 Task: Look for products in the category "Mozzarella" from Belgioioso only.
Action: Mouse moved to (686, 244)
Screenshot: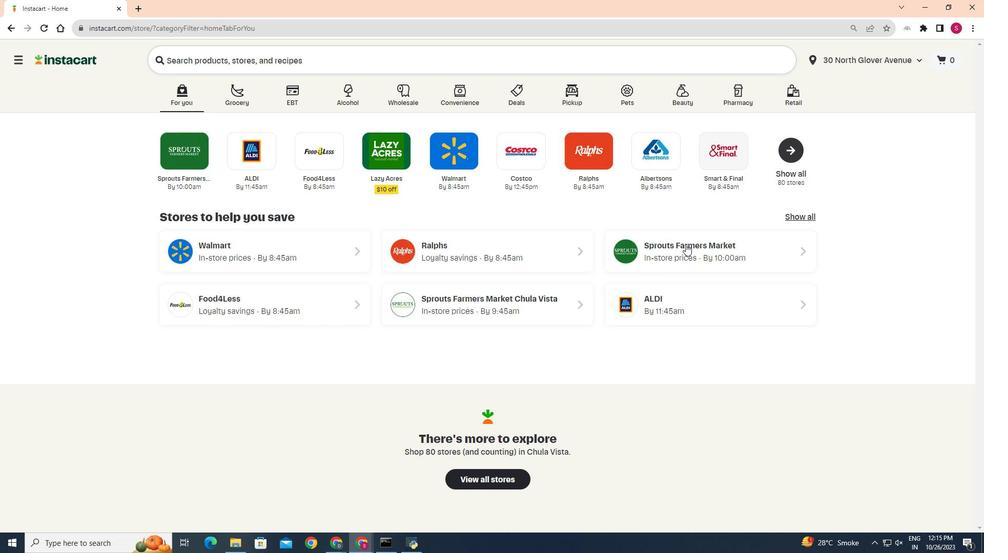 
Action: Mouse pressed left at (686, 244)
Screenshot: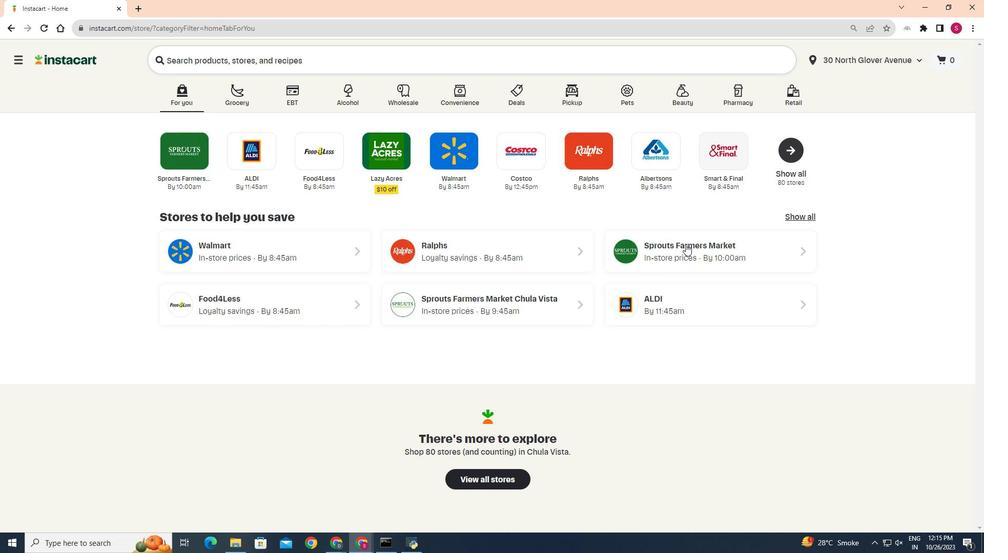 
Action: Mouse moved to (38, 434)
Screenshot: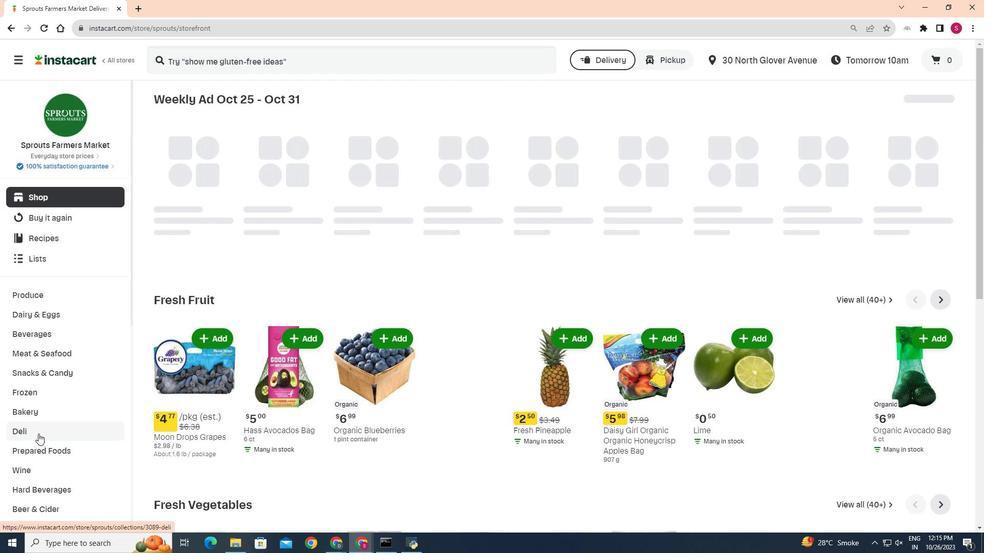 
Action: Mouse pressed left at (38, 434)
Screenshot: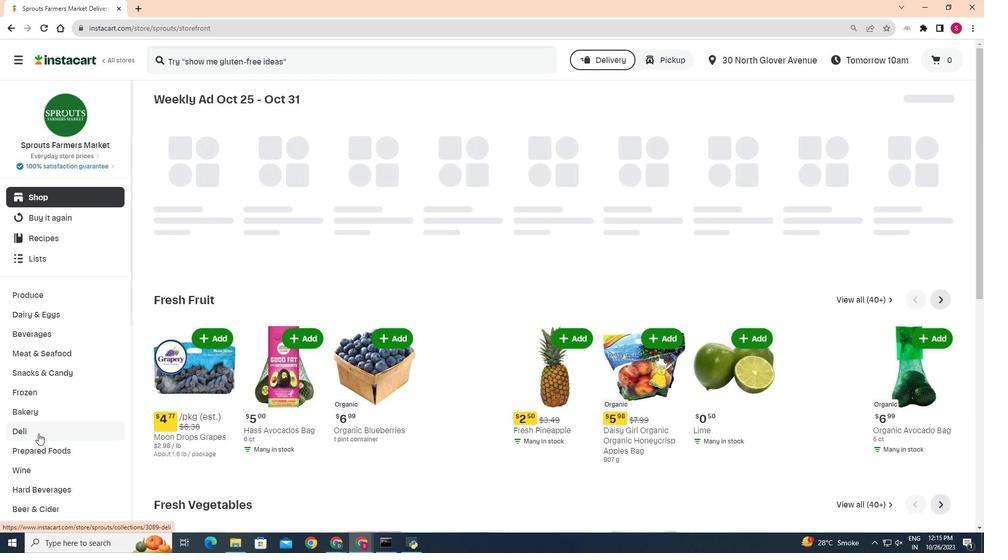 
Action: Mouse moved to (270, 125)
Screenshot: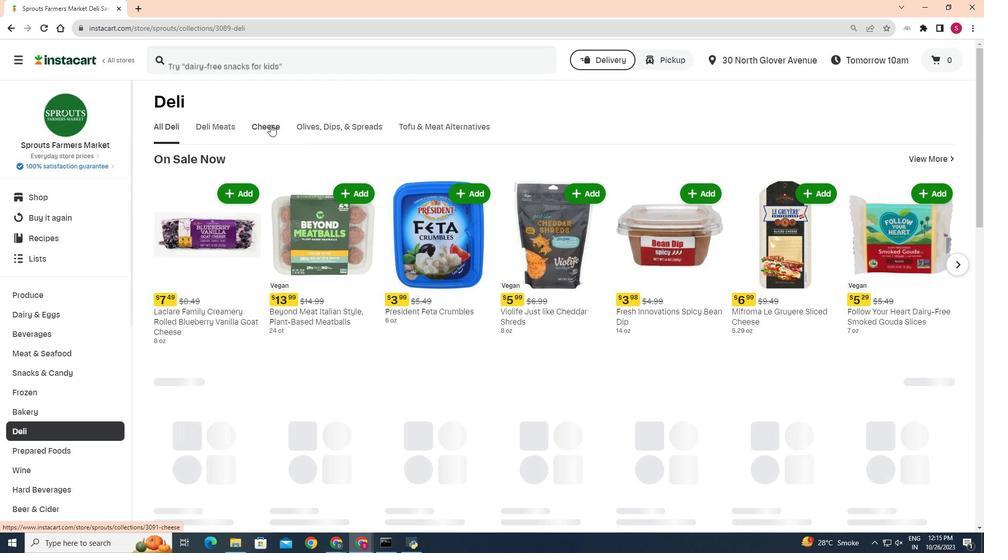 
Action: Mouse pressed left at (270, 125)
Screenshot: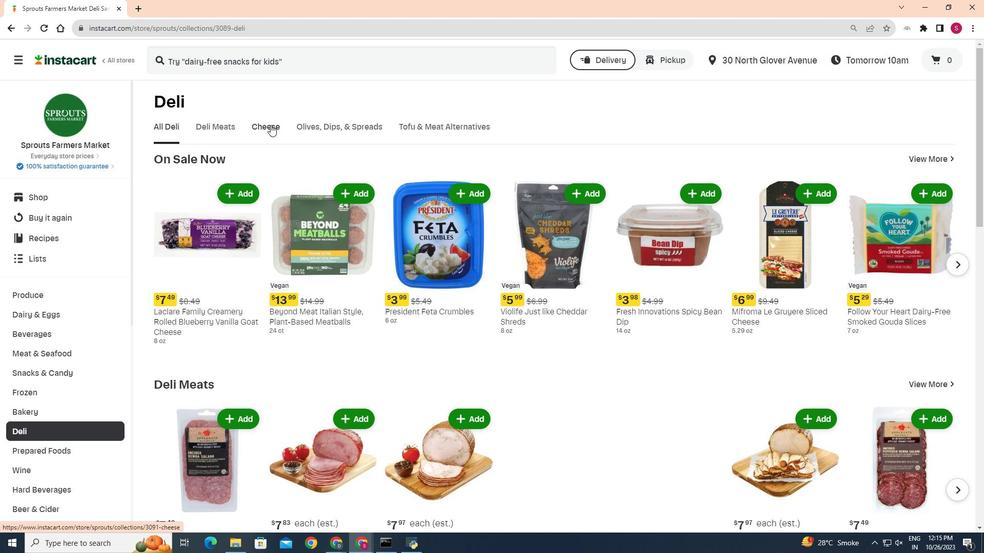 
Action: Mouse moved to (402, 166)
Screenshot: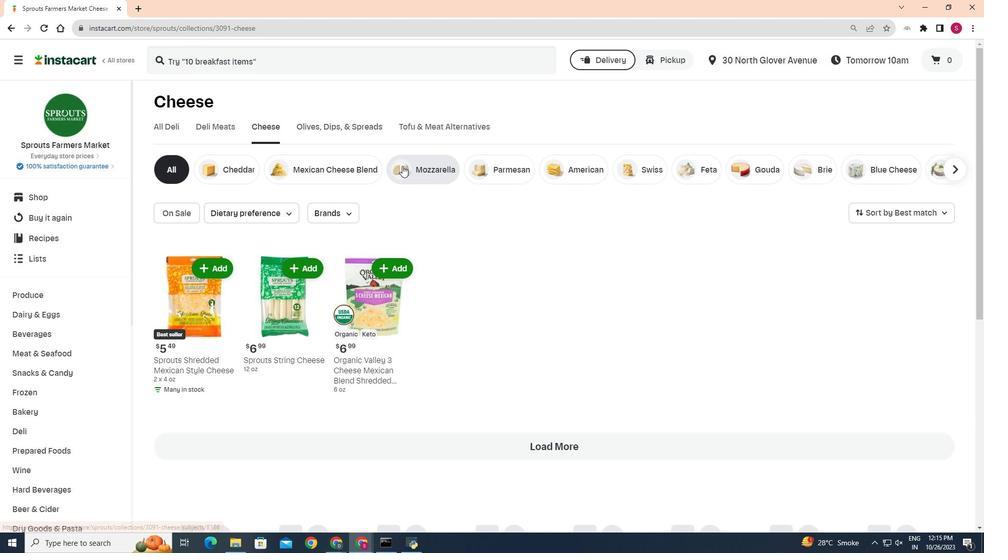 
Action: Mouse pressed left at (402, 166)
Screenshot: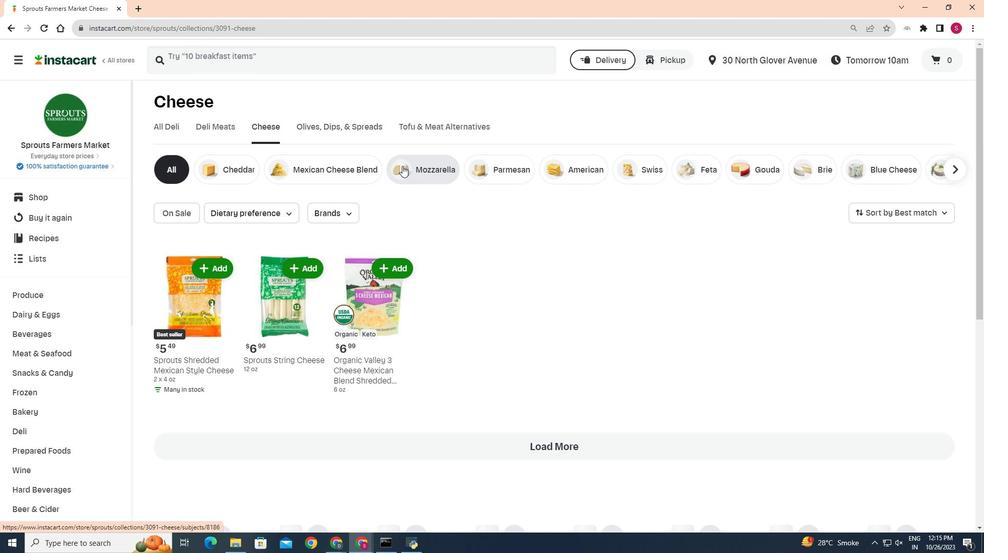 
Action: Mouse moved to (345, 207)
Screenshot: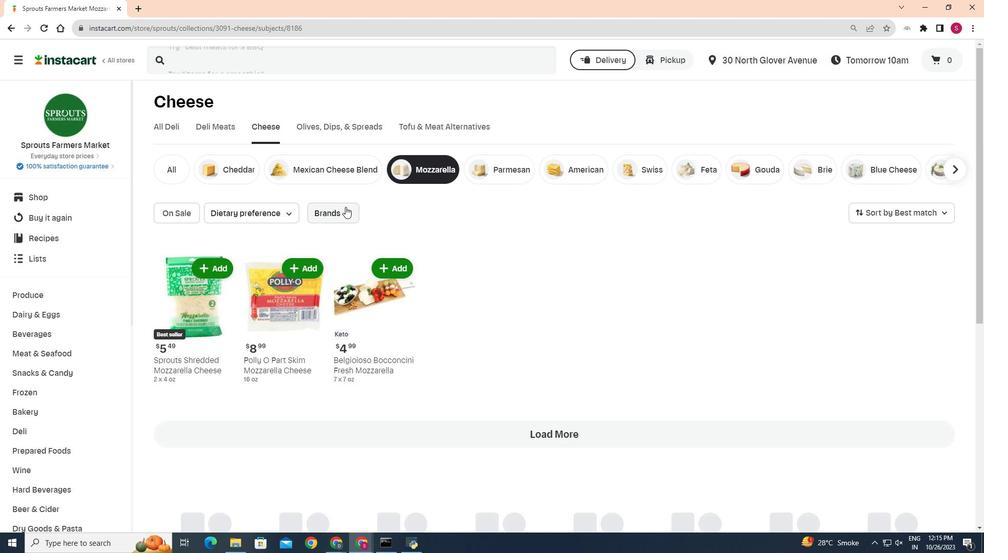 
Action: Mouse pressed left at (345, 207)
Screenshot: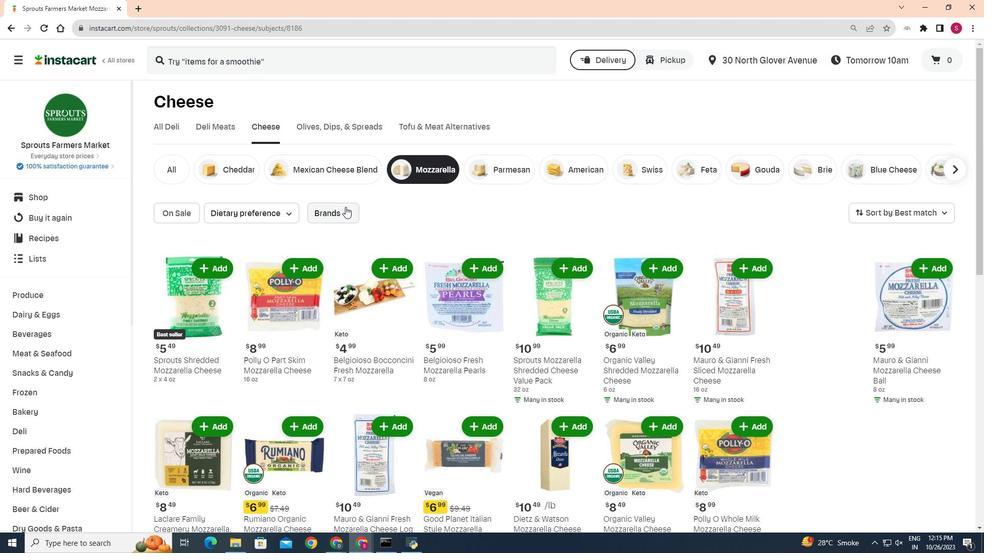 
Action: Mouse moved to (317, 262)
Screenshot: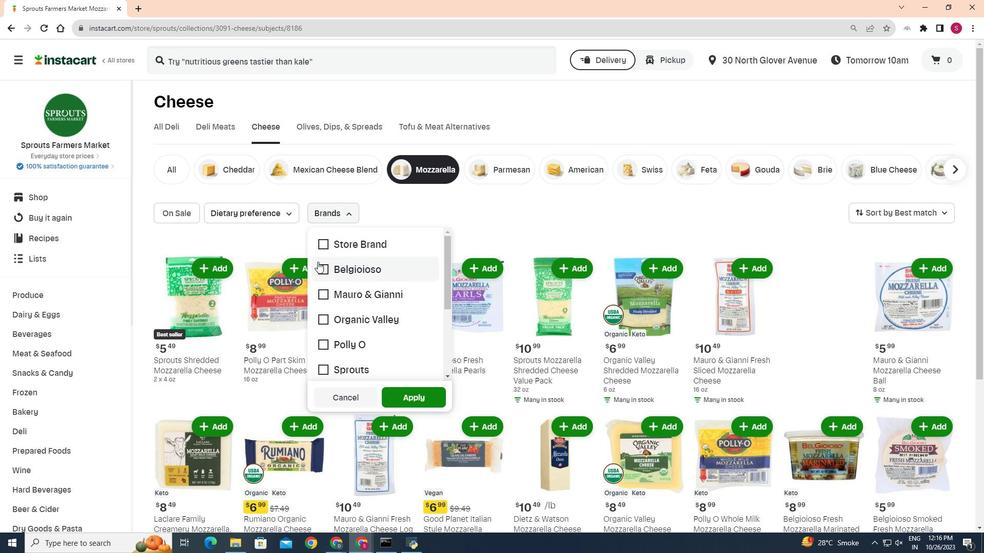 
Action: Mouse pressed left at (317, 262)
Screenshot: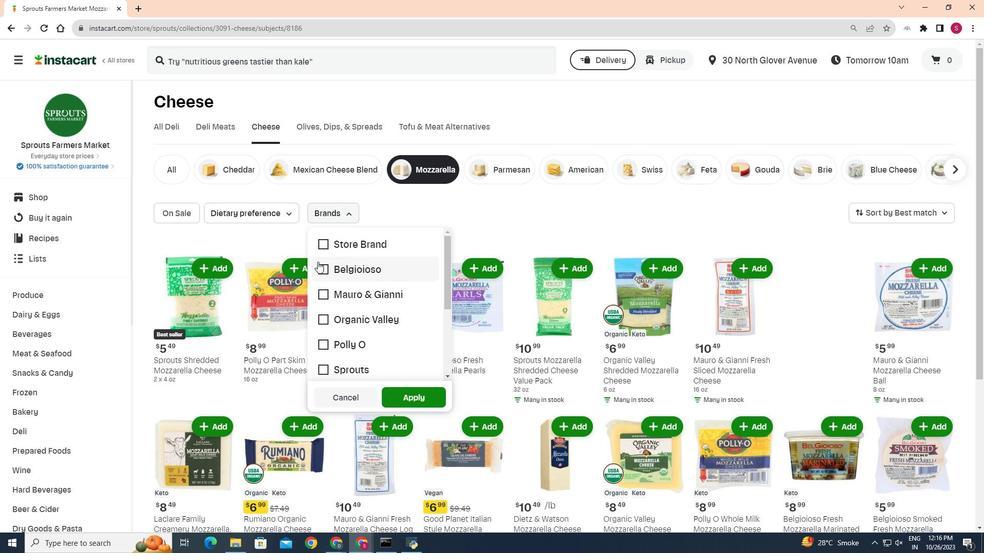 
Action: Mouse moved to (409, 394)
Screenshot: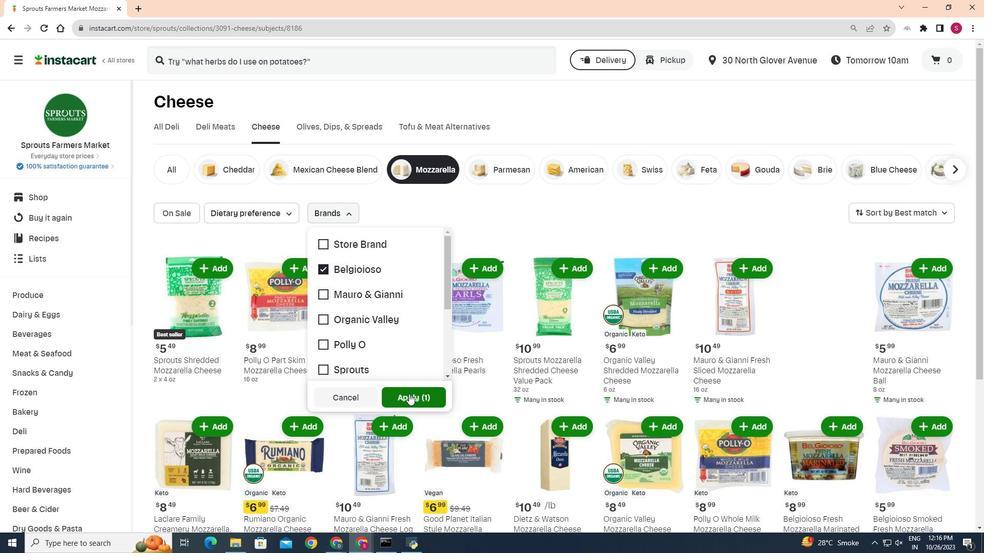 
Action: Mouse pressed left at (409, 394)
Screenshot: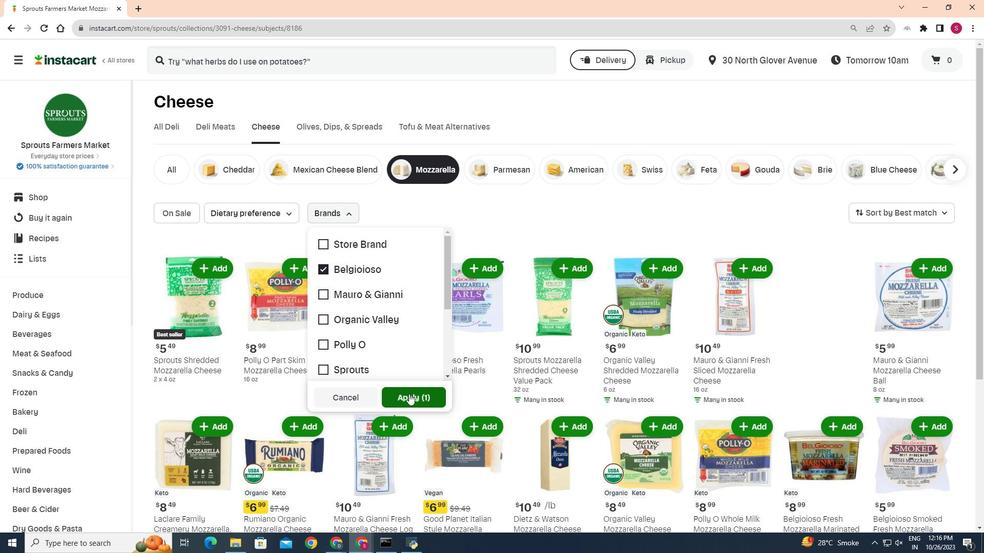 
Action: Mouse moved to (456, 250)
Screenshot: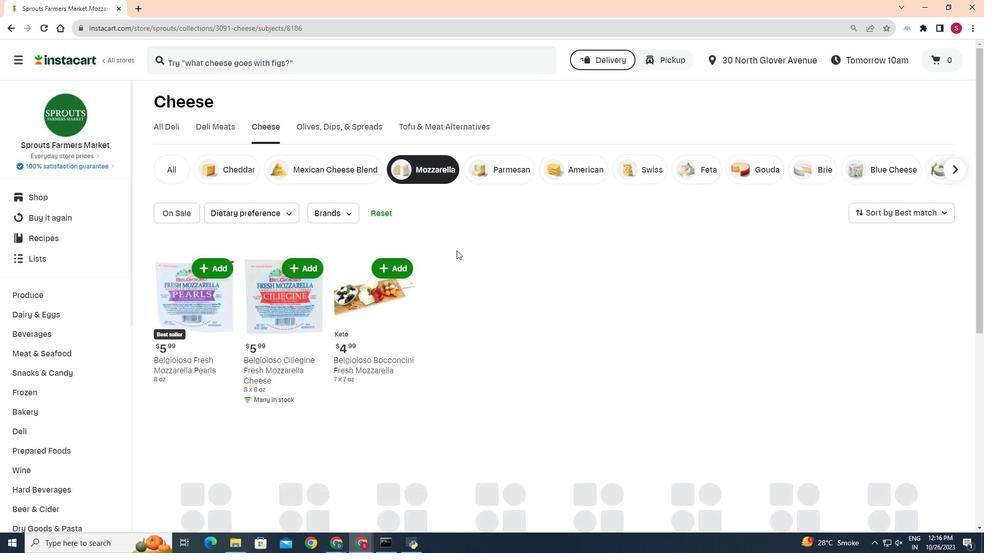 
